 Task: Use Celestial Body Long Effect in this video Movie B.mp4
Action: Mouse pressed left at (289, 410)
Screenshot: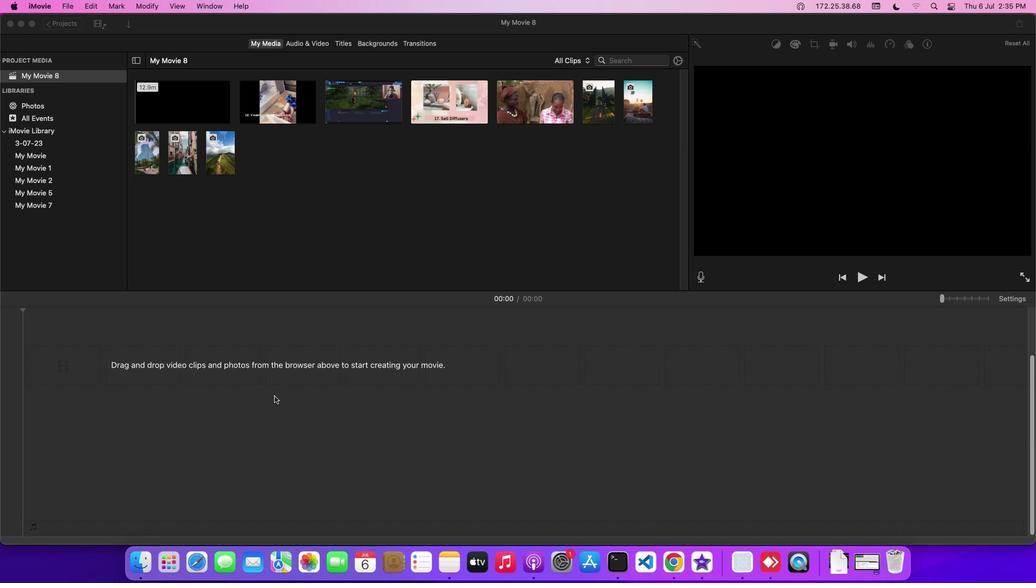 
Action: Mouse moved to (281, 119)
Screenshot: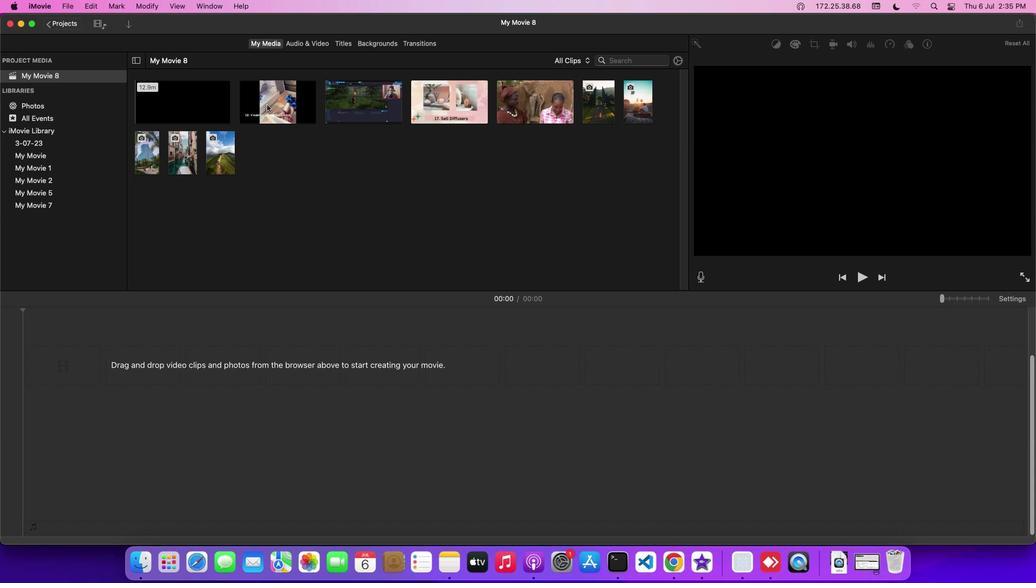 
Action: Mouse pressed left at (281, 119)
Screenshot: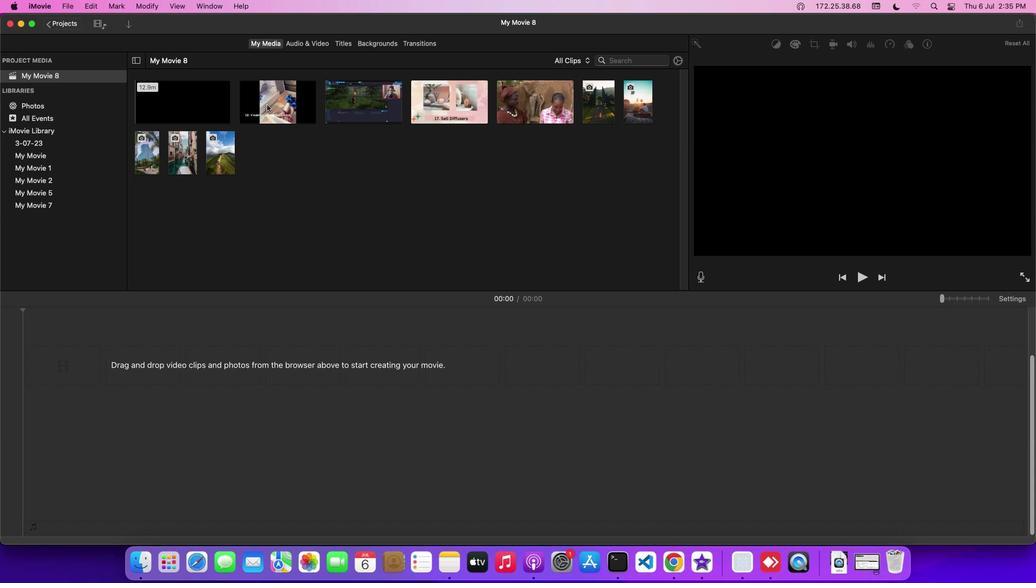 
Action: Mouse moved to (319, 59)
Screenshot: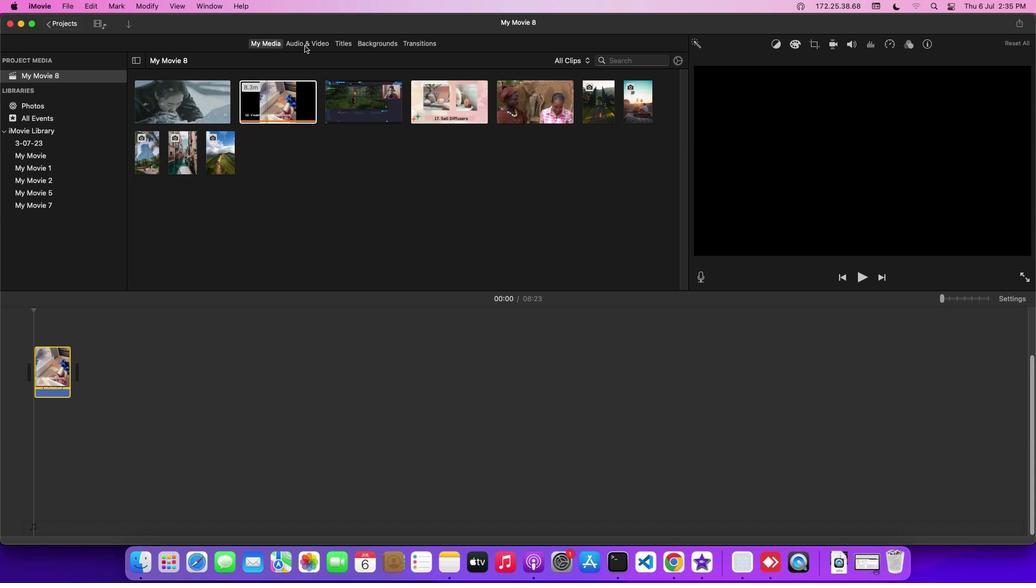 
Action: Mouse pressed left at (319, 59)
Screenshot: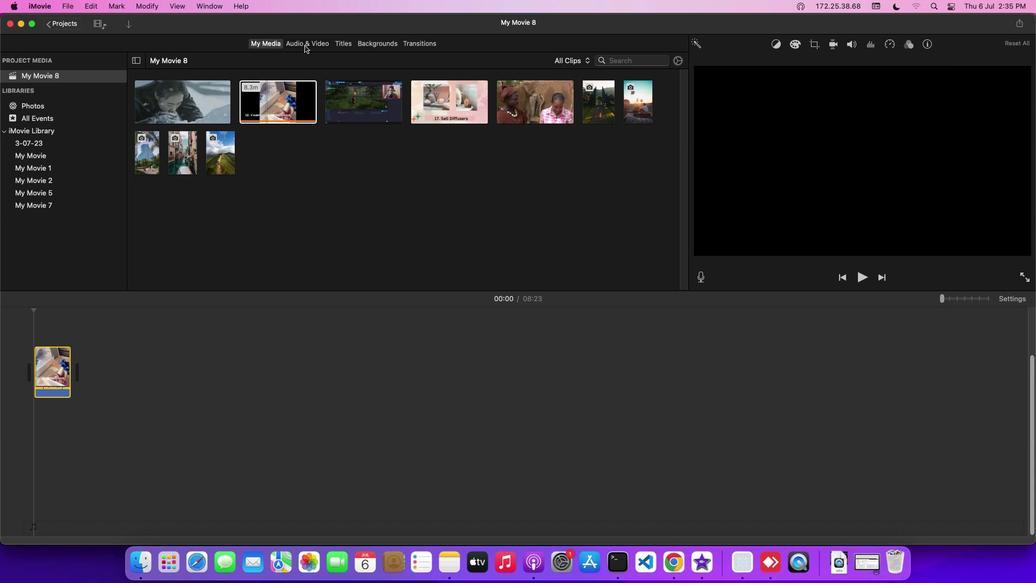 
Action: Mouse moved to (207, 274)
Screenshot: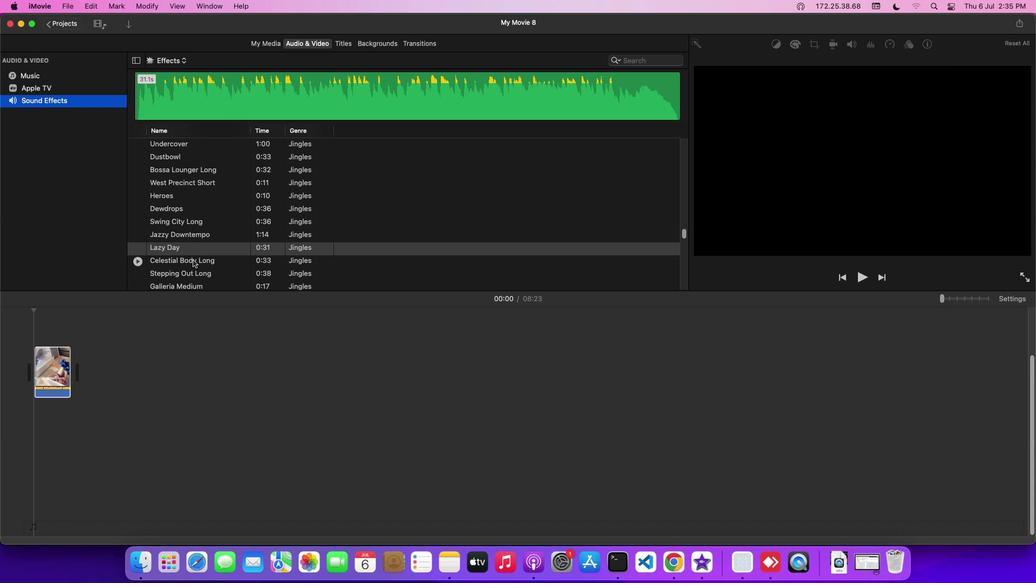
Action: Mouse pressed left at (207, 274)
Screenshot: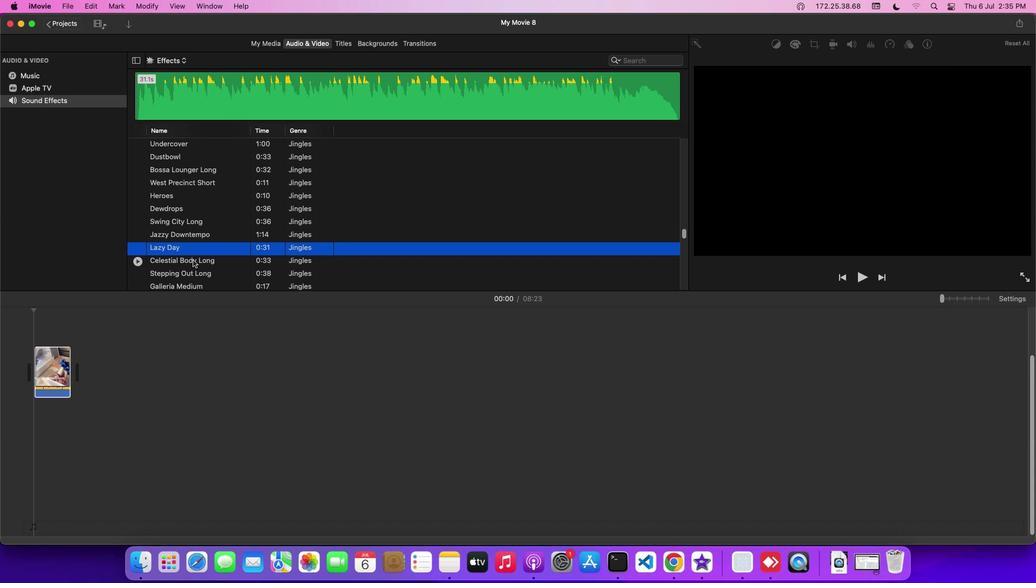 
Action: Mouse pressed left at (207, 274)
Screenshot: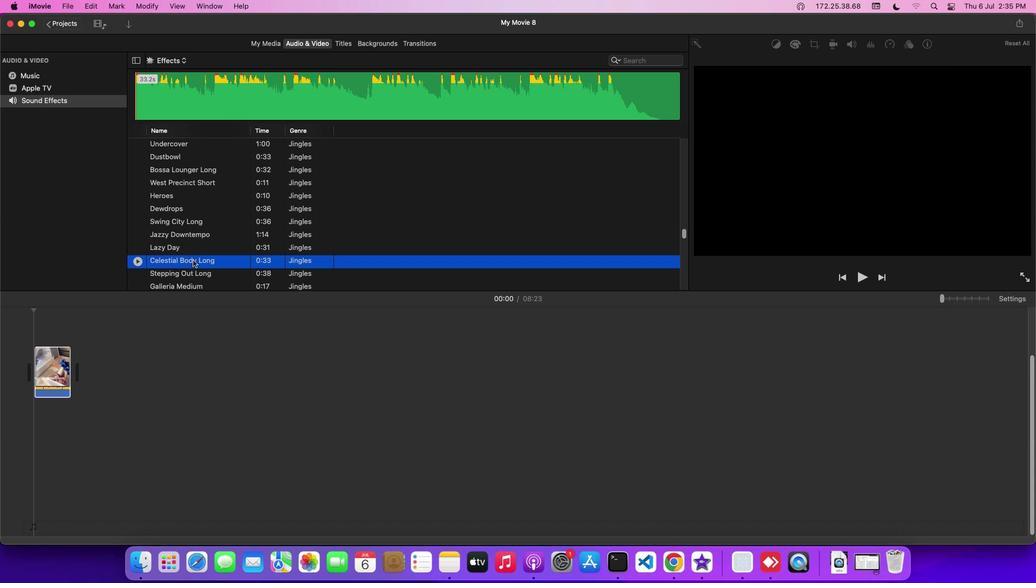 
Action: Mouse moved to (119, 436)
Screenshot: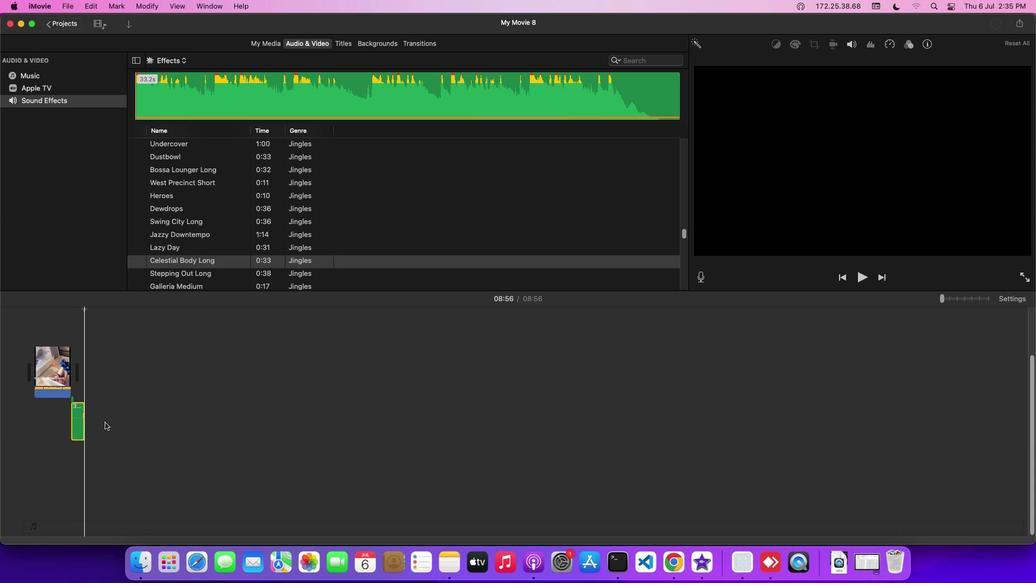 
